 Task: Enable the option "Enable audio stream output" for stream output.
Action: Mouse moved to (114, 14)
Screenshot: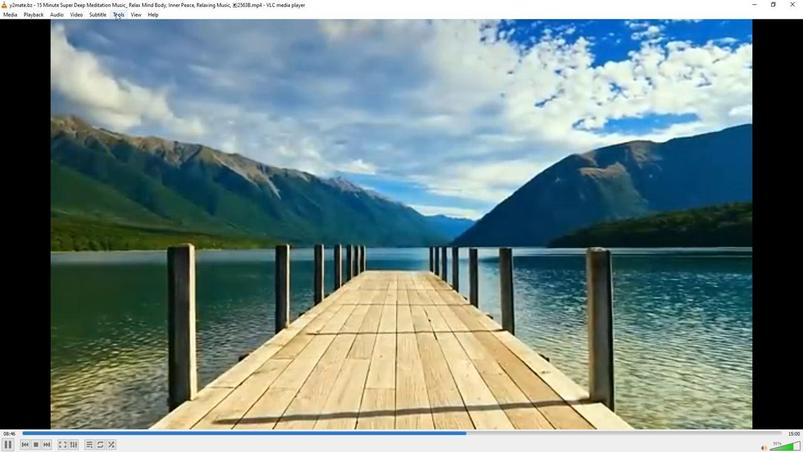 
Action: Mouse pressed left at (114, 14)
Screenshot: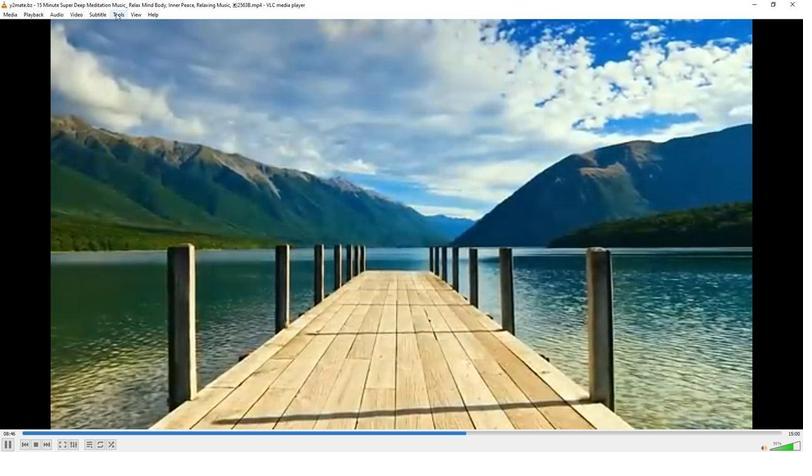 
Action: Mouse moved to (136, 116)
Screenshot: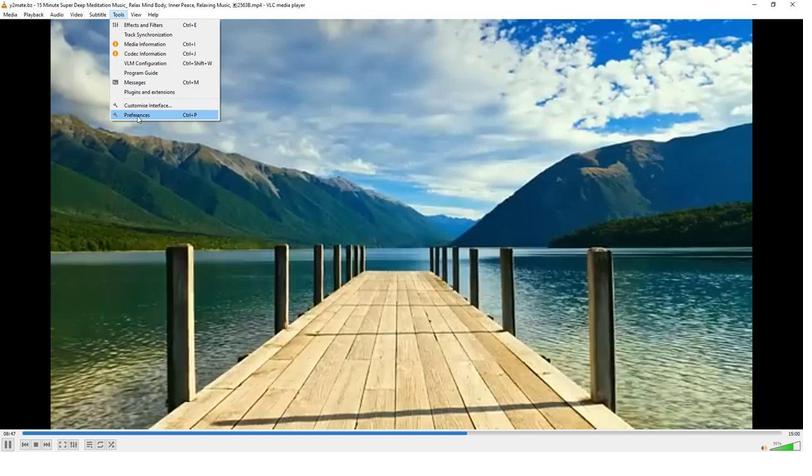 
Action: Mouse pressed left at (136, 116)
Screenshot: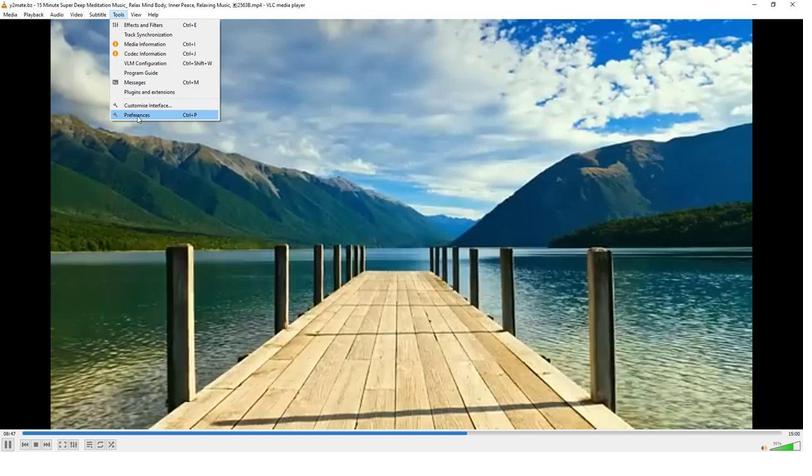
Action: Mouse moved to (265, 369)
Screenshot: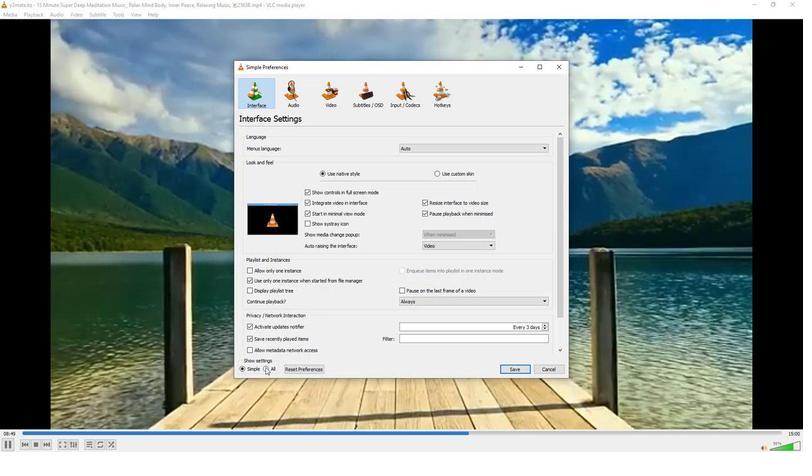 
Action: Mouse pressed left at (265, 369)
Screenshot: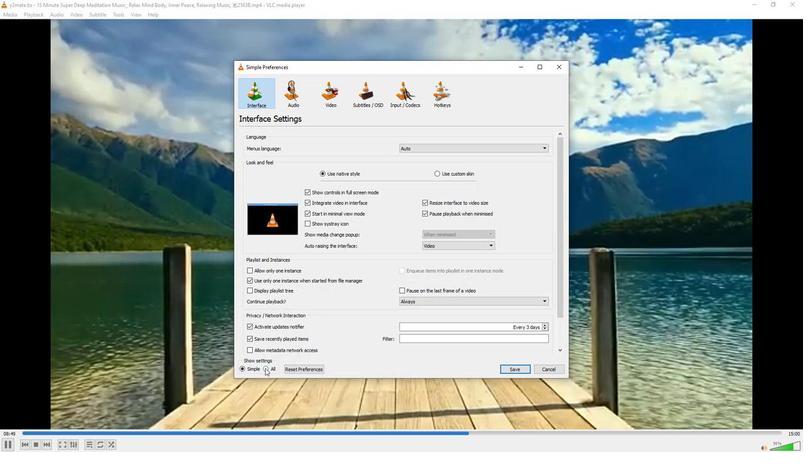 
Action: Mouse moved to (265, 328)
Screenshot: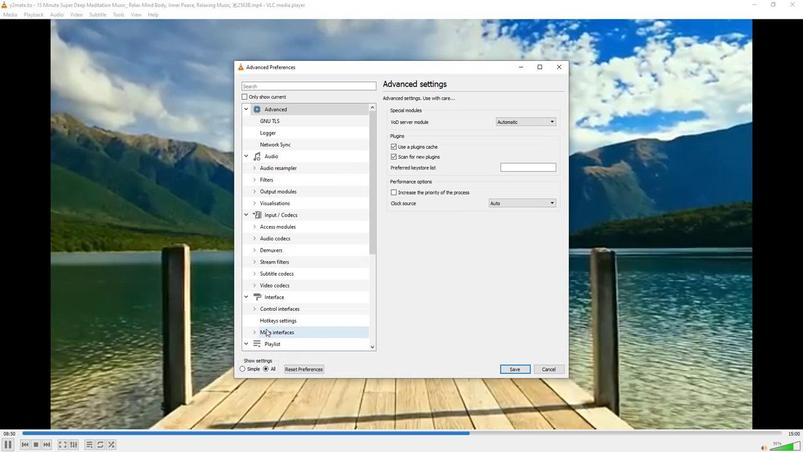 
Action: Mouse scrolled (265, 328) with delta (0, 0)
Screenshot: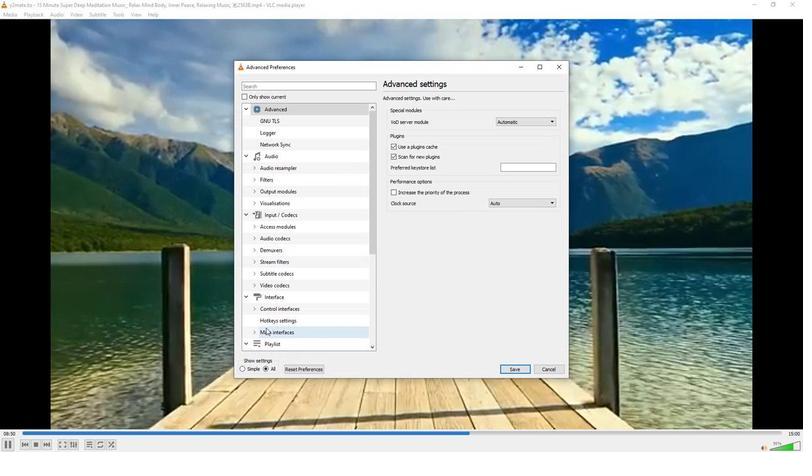 
Action: Mouse moved to (275, 343)
Screenshot: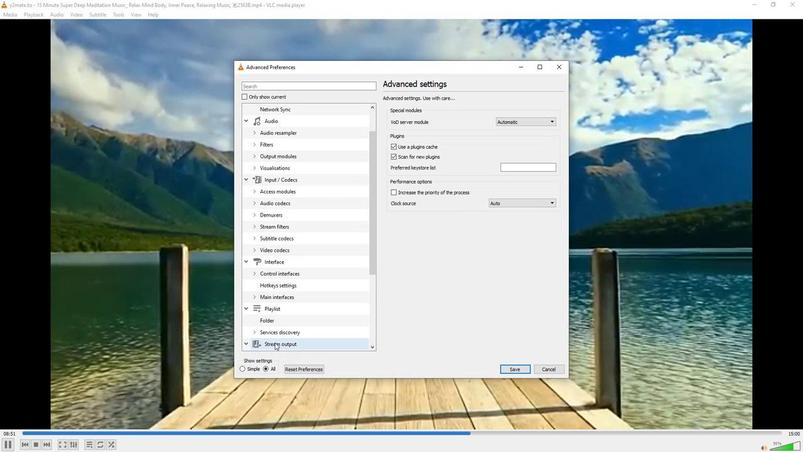 
Action: Mouse pressed left at (275, 343)
Screenshot: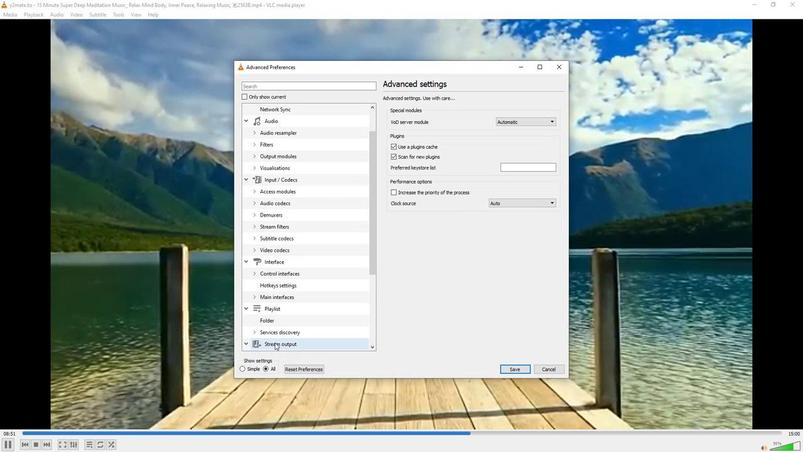 
Action: Mouse moved to (390, 152)
Screenshot: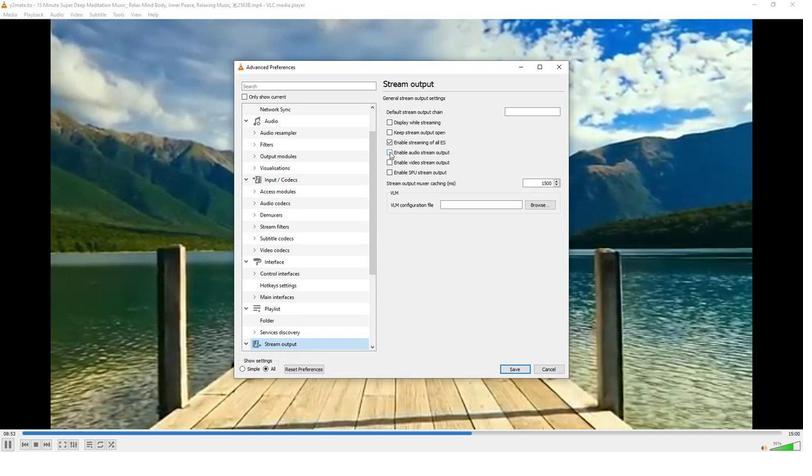 
Action: Mouse pressed left at (390, 152)
Screenshot: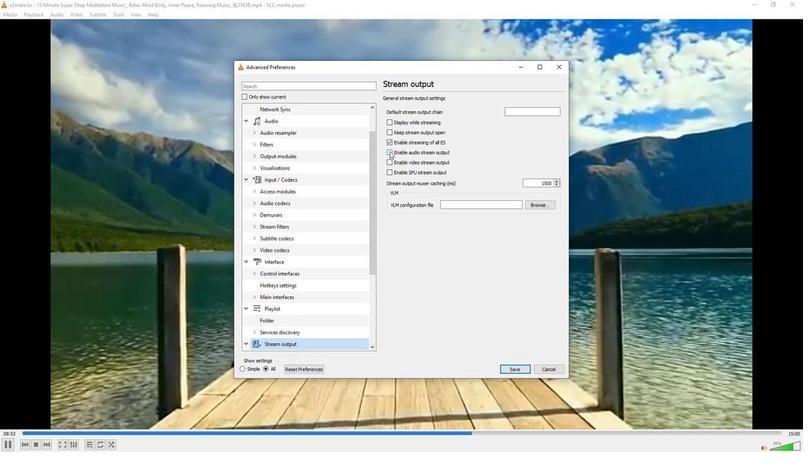 
Action: Mouse moved to (400, 223)
Screenshot: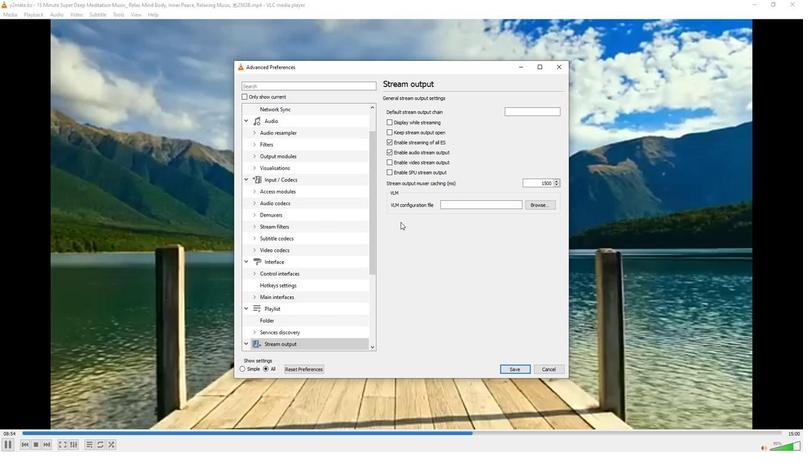
